 Task: Check your photos.
Action: Mouse moved to (25, 75)
Screenshot: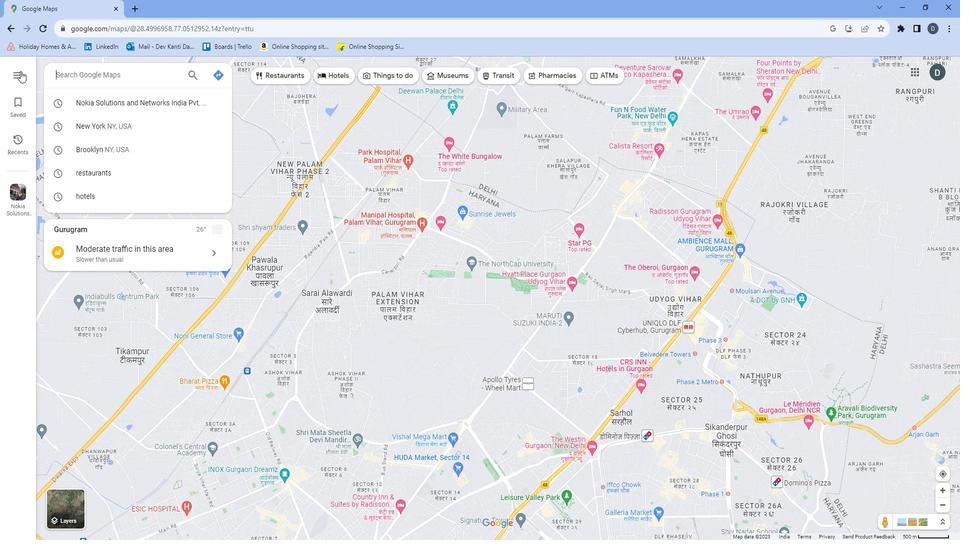 
Action: Mouse pressed left at (25, 75)
Screenshot: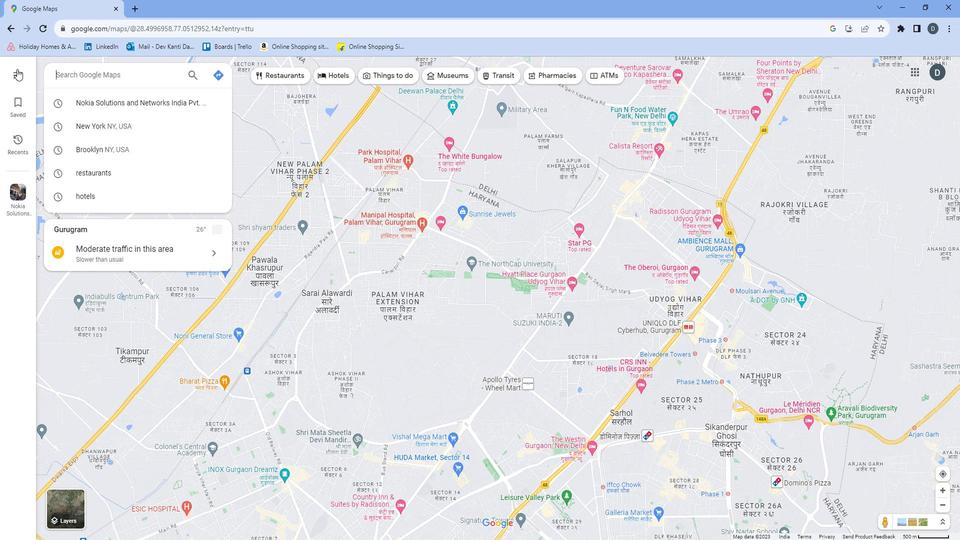 
Action: Mouse moved to (54, 165)
Screenshot: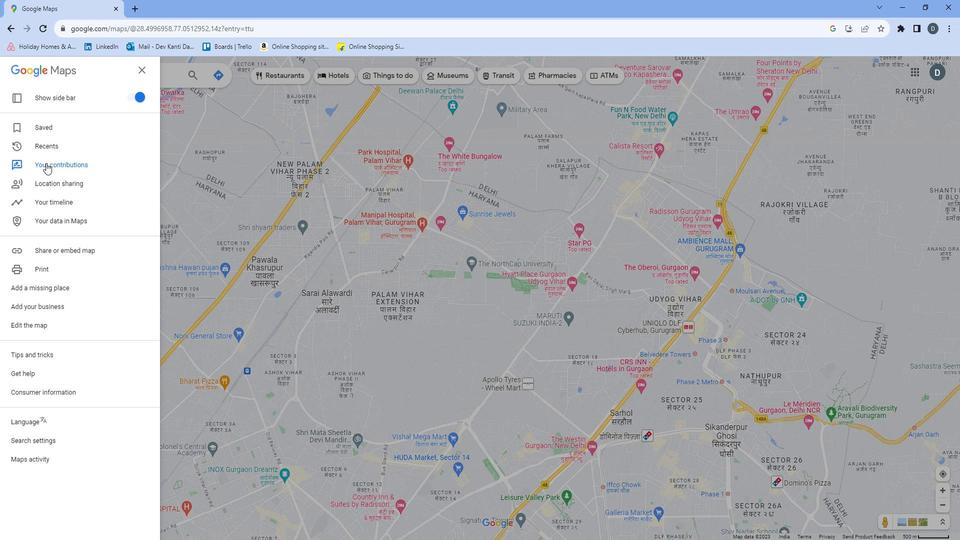 
Action: Mouse pressed left at (54, 165)
Screenshot: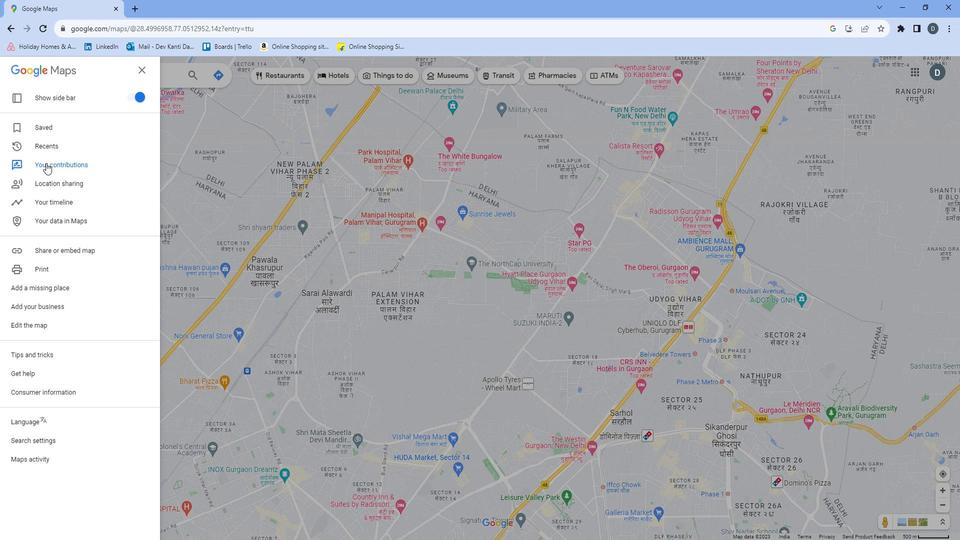 
Action: Mouse moved to (177, 223)
Screenshot: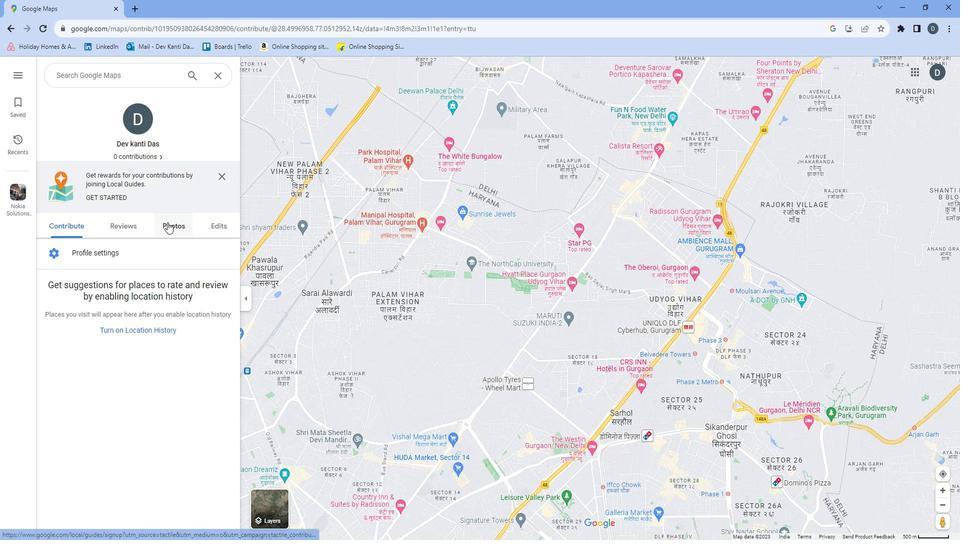 
Action: Mouse pressed left at (177, 223)
Screenshot: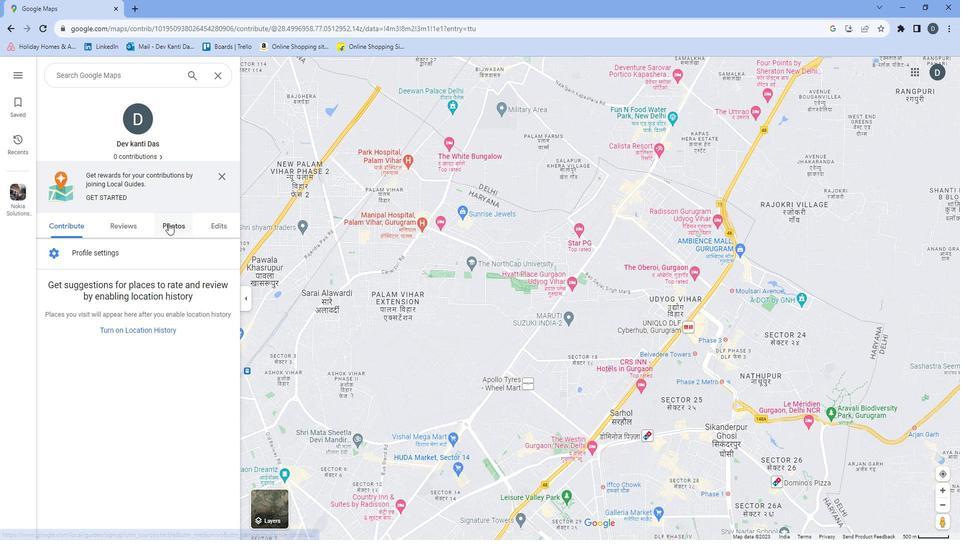 
Action: Mouse moved to (201, 205)
Screenshot: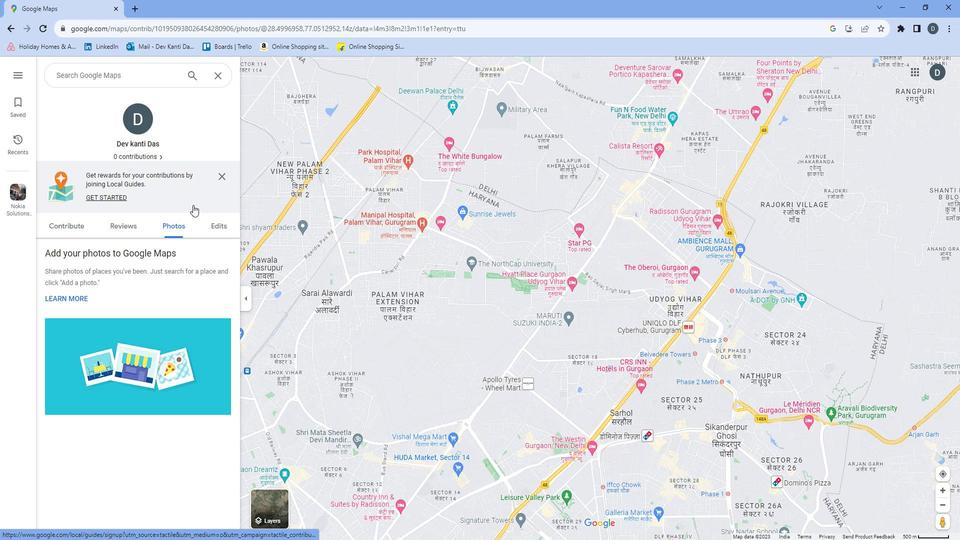 
